 Task: Get the traffic conditions for the O'Hare Airport Access Road.
Action: Mouse moved to (177, 67)
Screenshot: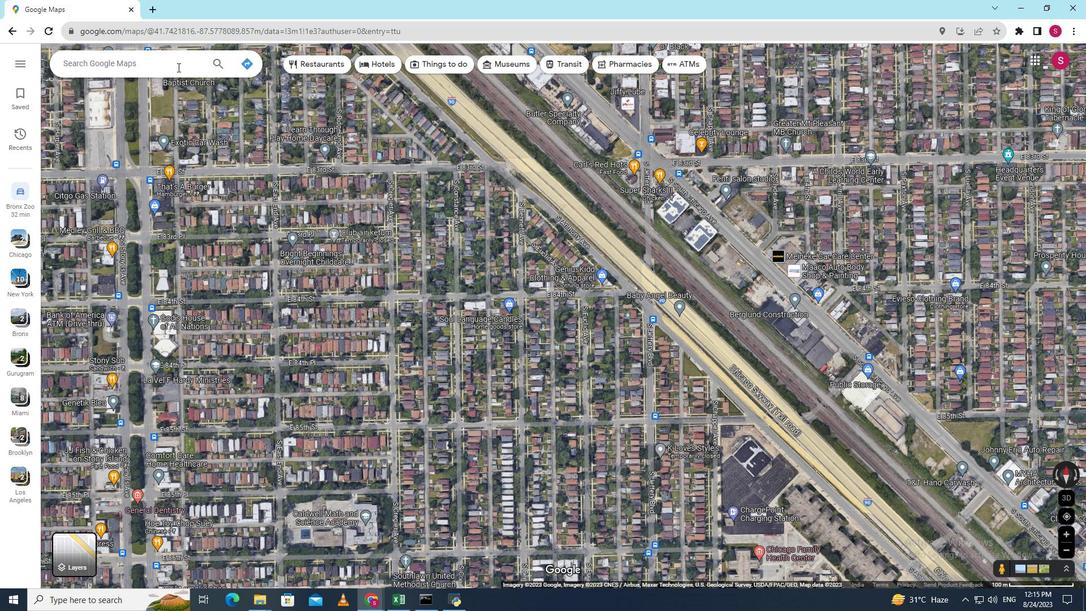 
Action: Mouse pressed left at (177, 67)
Screenshot: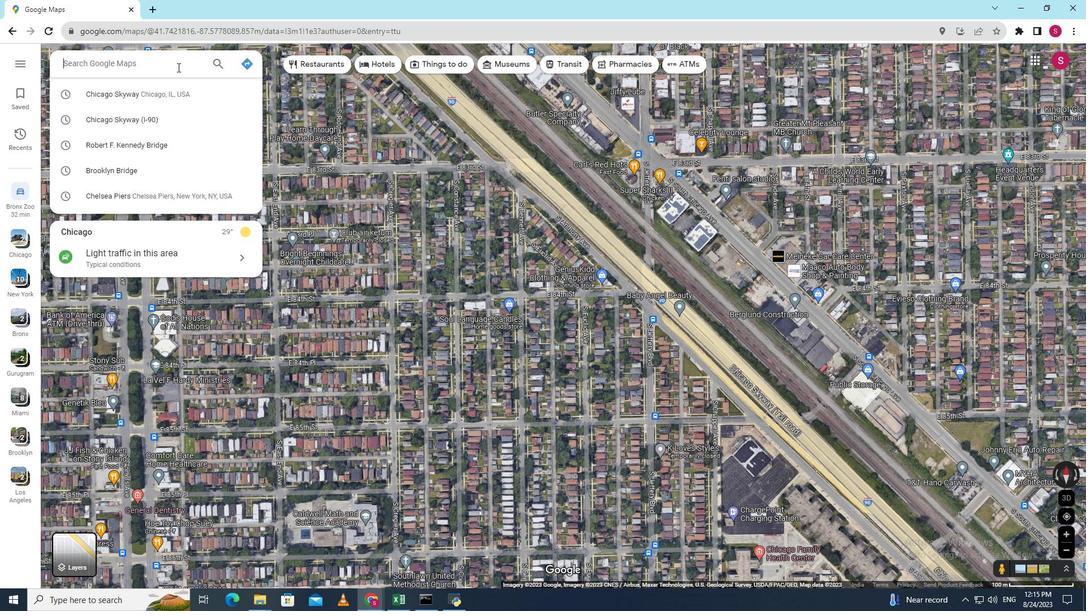 
Action: Key pressed <Key.shift><Key.shift><Key.shift><Key.shift><Key.shift><Key.shift><Key.shift><Key.shift><Key.shift><Key.shift><Key.shift><Key.shift><Key.shift><Key.shift><Key.shift>O'<Key.shift>Hare<Key.space><Key.shift><Key.shift><Key.shift><Key.shift><Key.shift><Key.shift>Airport<Key.space><Key.shift>Access<Key.space><Key.shift>Road<Key.enter>
Screenshot: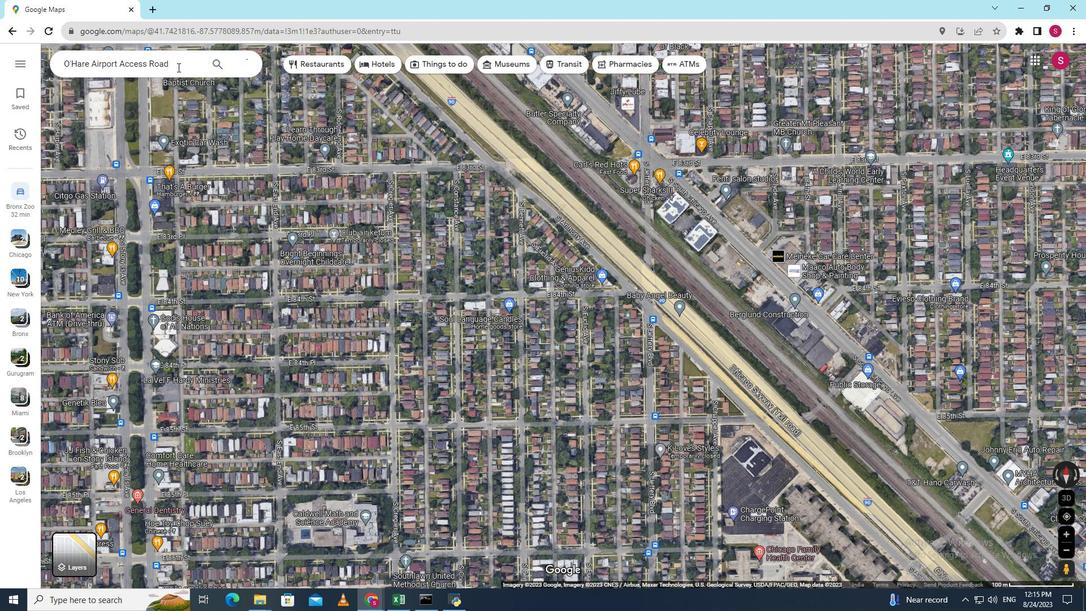 
Action: Mouse moved to (498, 557)
Screenshot: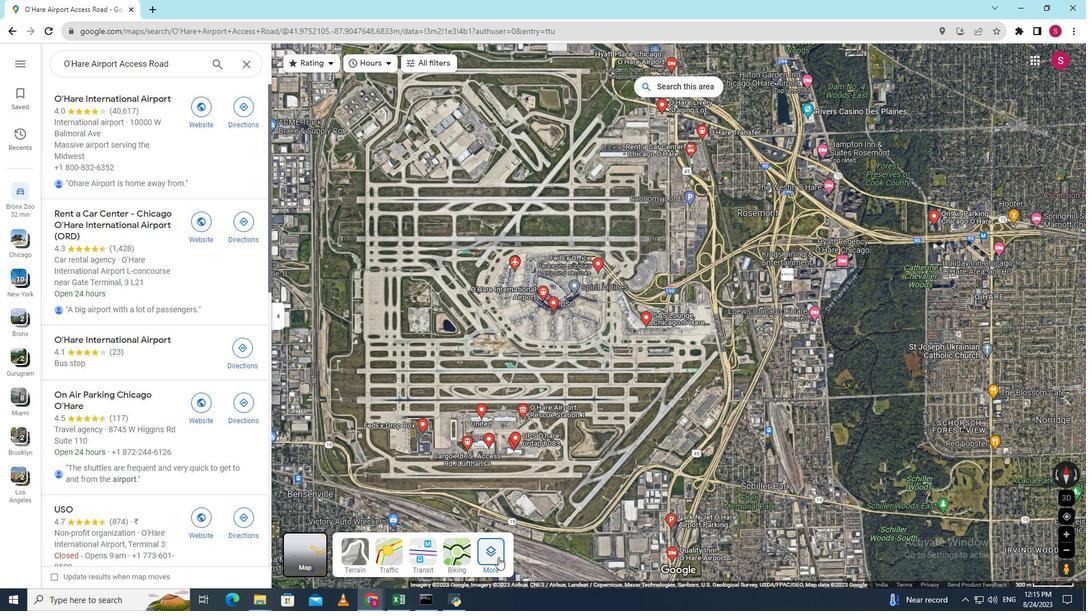 
Action: Mouse pressed left at (498, 557)
Screenshot: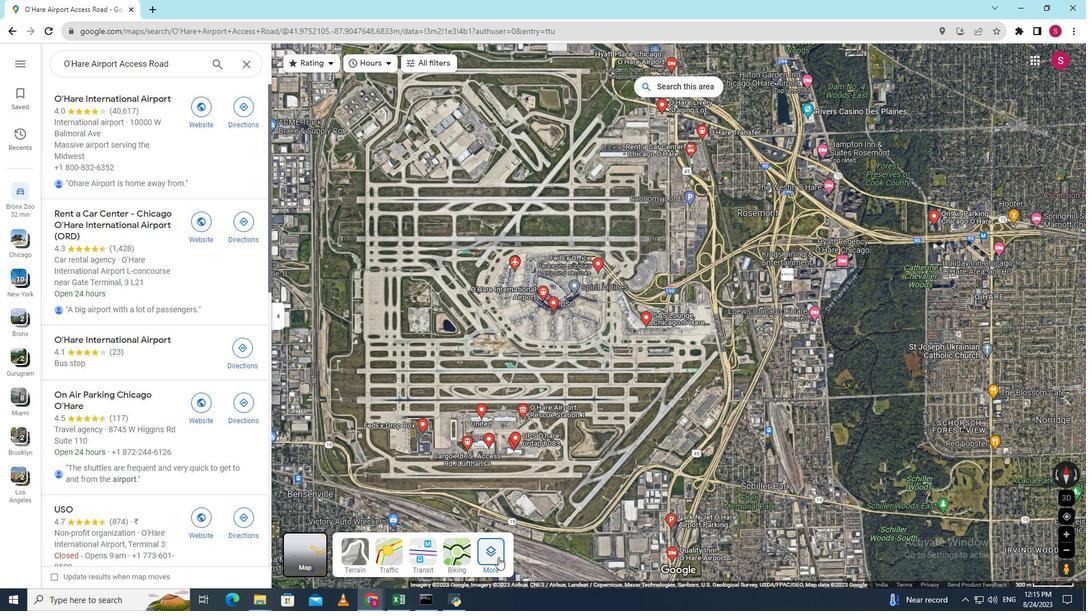 
Action: Mouse moved to (357, 272)
Screenshot: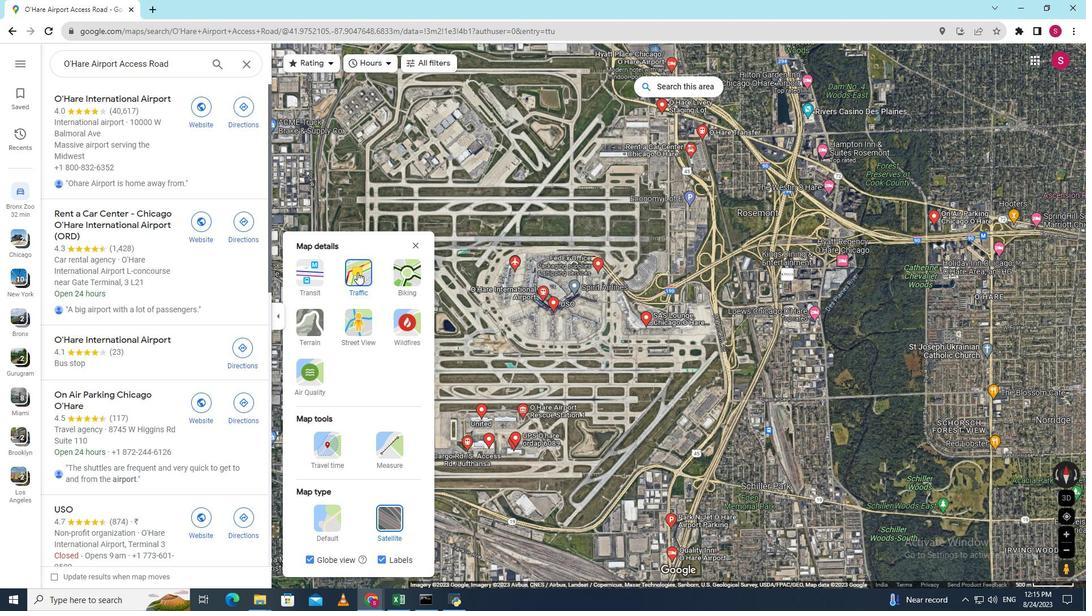 
Action: Mouse pressed left at (357, 272)
Screenshot: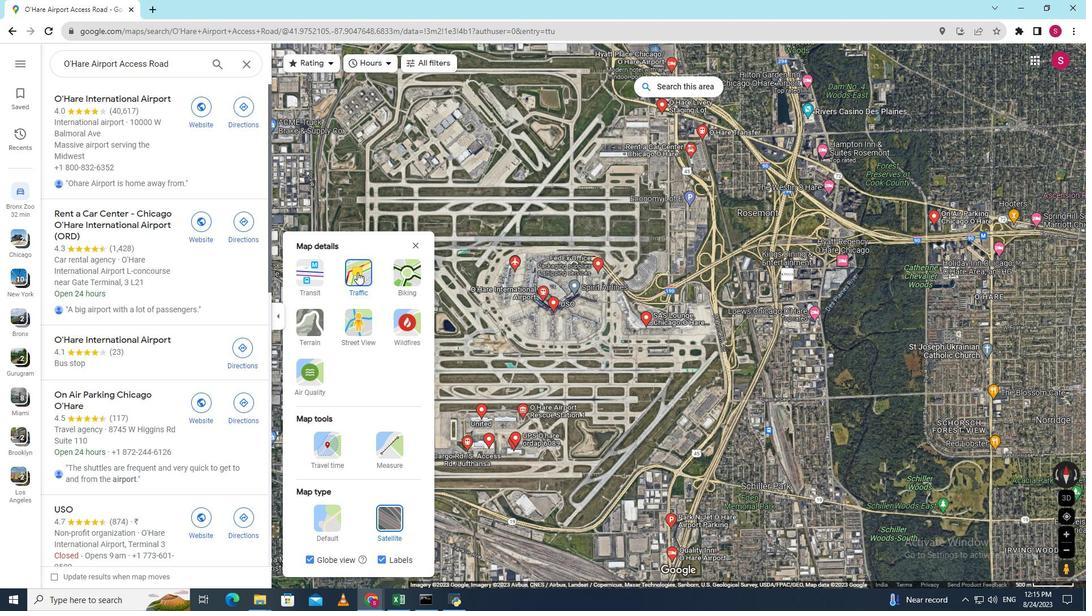 
Action: Mouse moved to (414, 245)
Screenshot: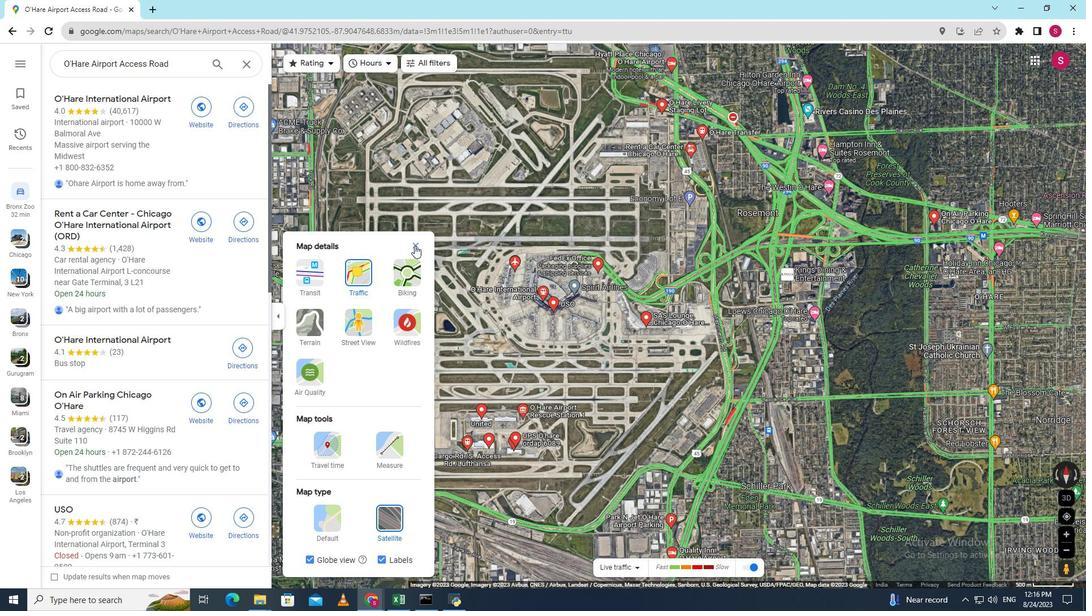 
Action: Mouse pressed left at (414, 245)
Screenshot: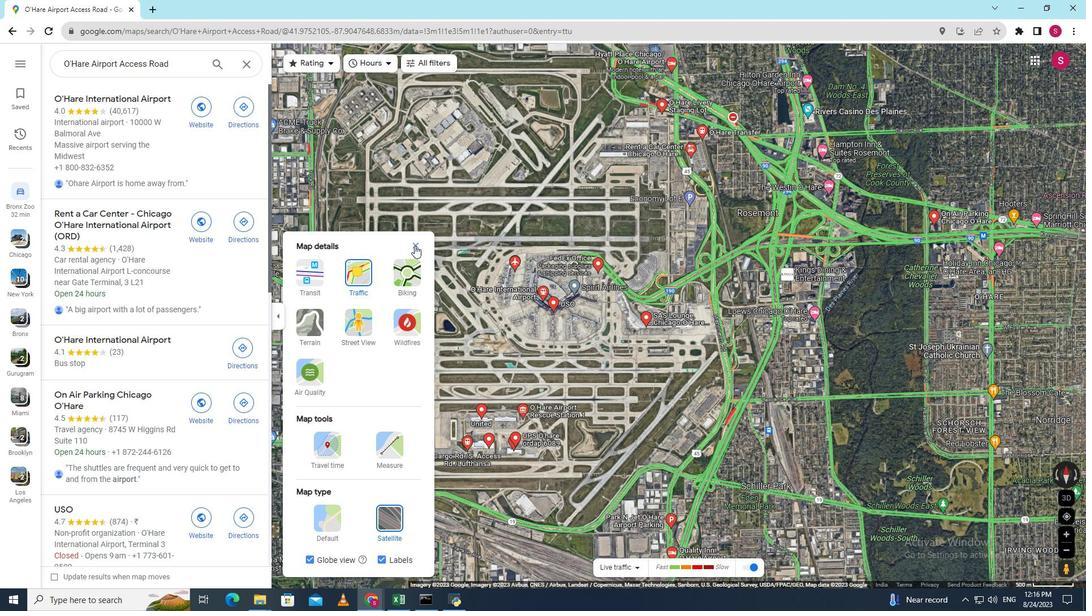 
Action: Mouse moved to (516, 323)
Screenshot: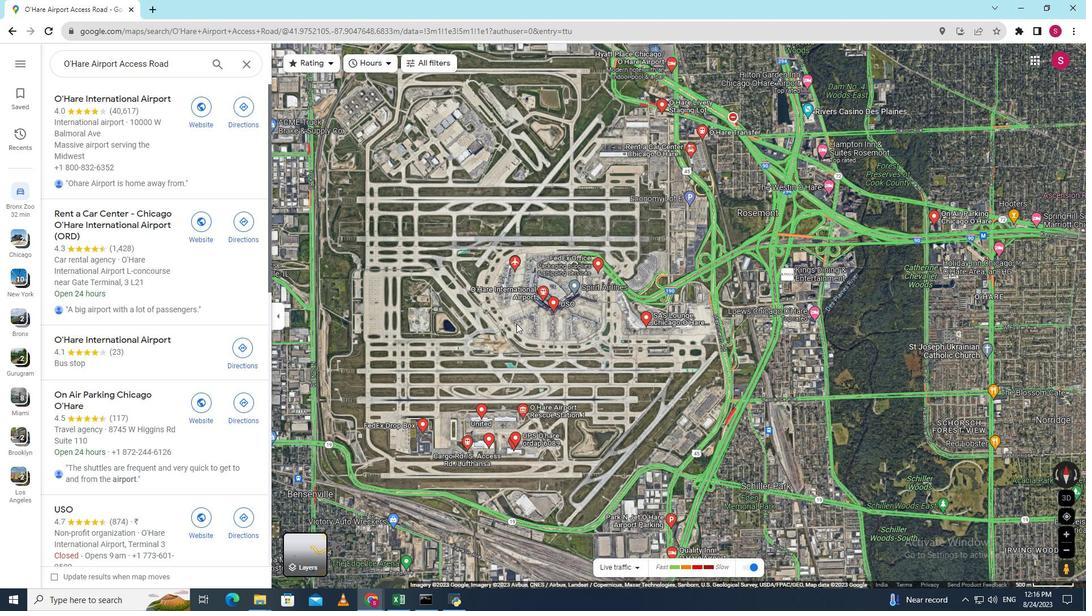 
Action: Mouse scrolled (516, 324) with delta (0, 0)
Screenshot: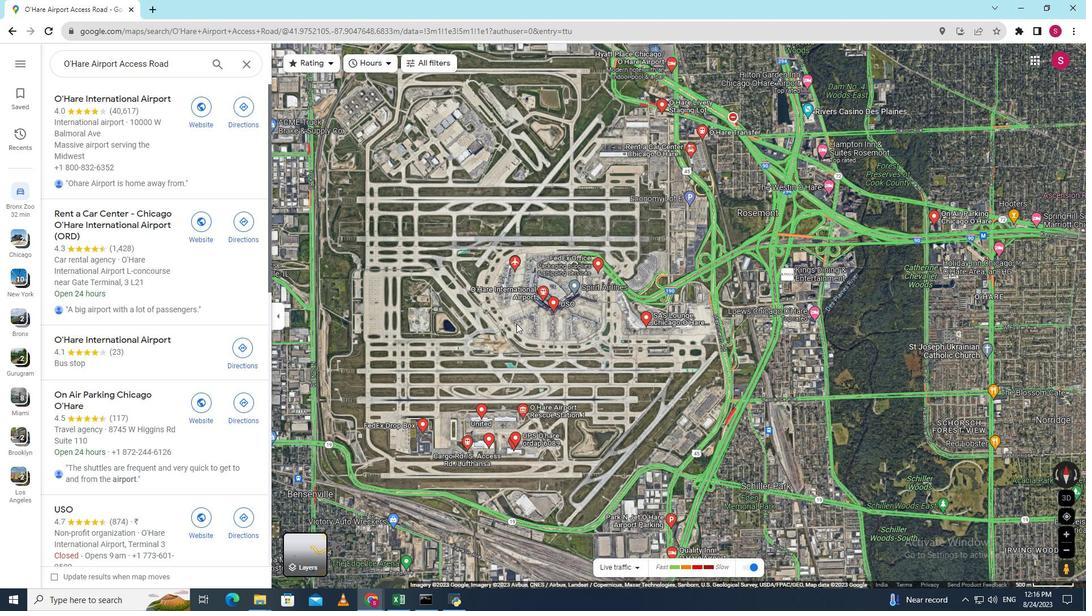 
Action: Mouse moved to (627, 319)
Screenshot: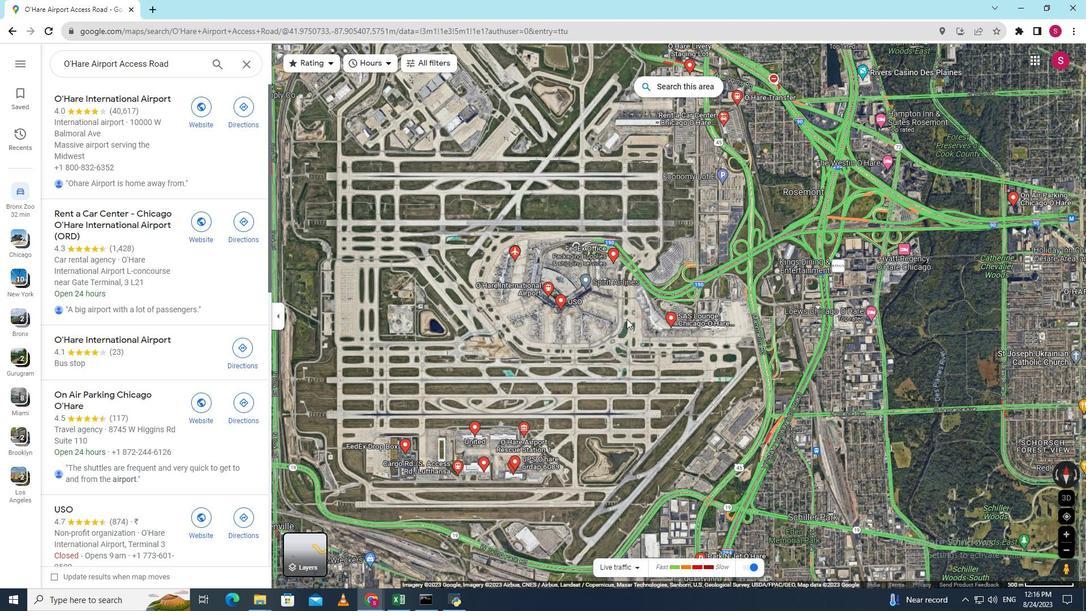 
Action: Mouse scrolled (627, 319) with delta (0, 0)
Screenshot: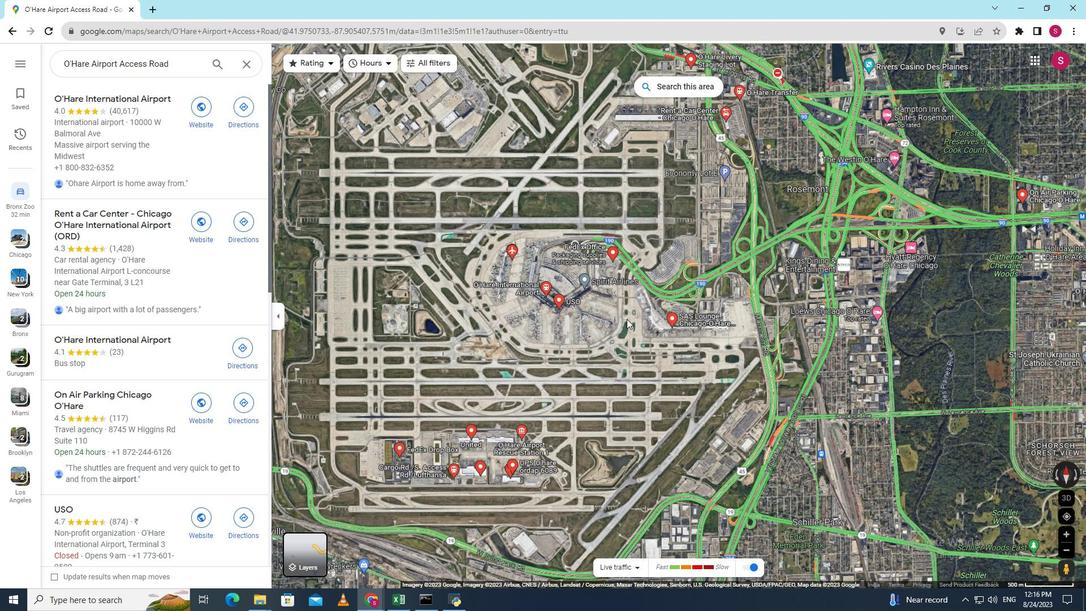 
Action: Mouse scrolled (627, 319) with delta (0, 0)
Screenshot: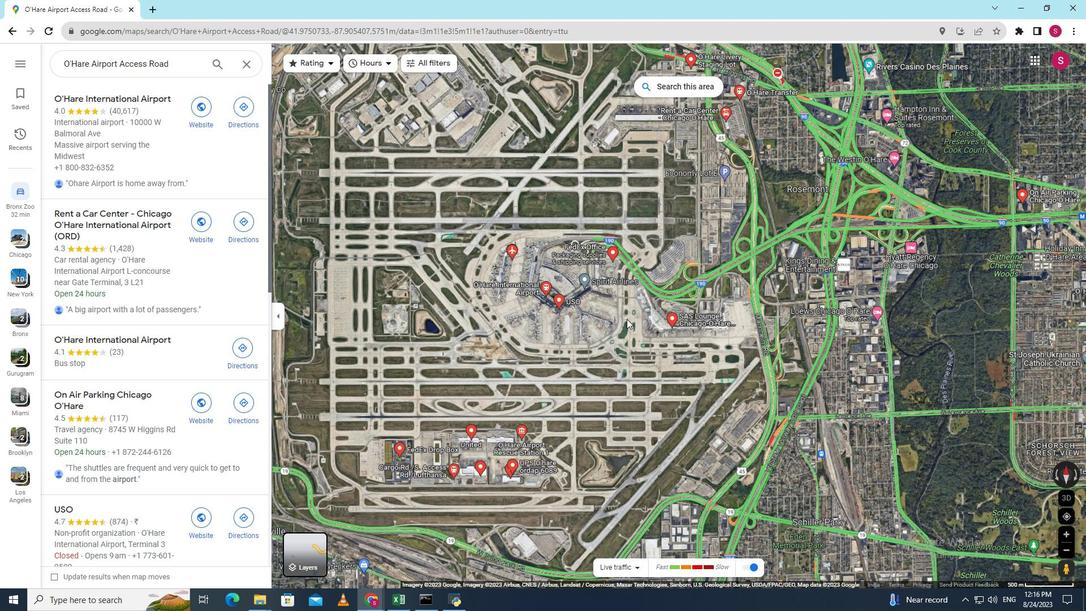 
Action: Mouse scrolled (627, 319) with delta (0, 0)
Screenshot: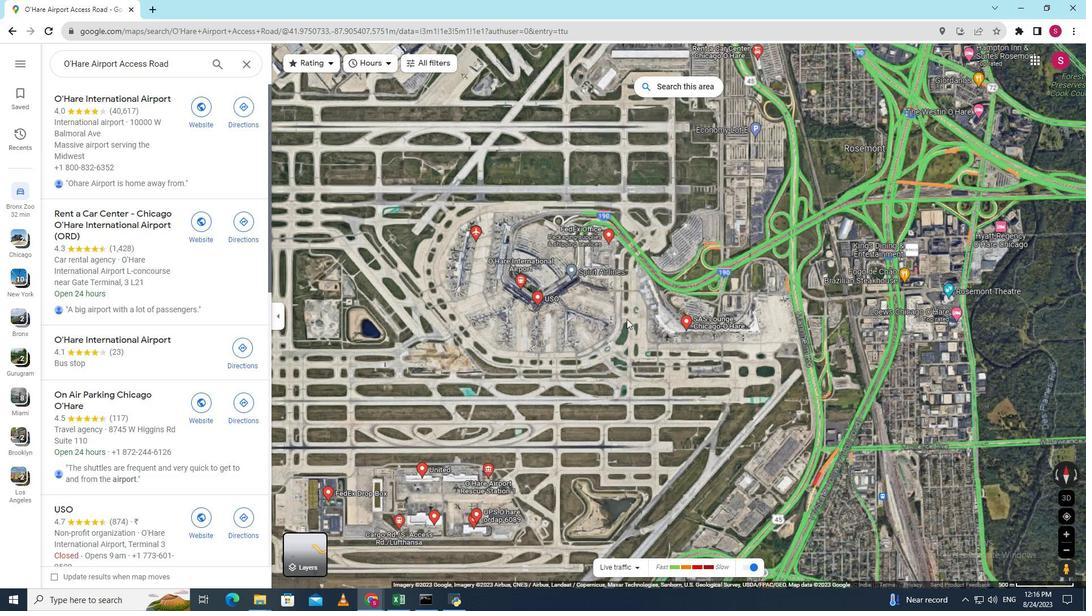 
Action: Mouse moved to (592, 320)
Screenshot: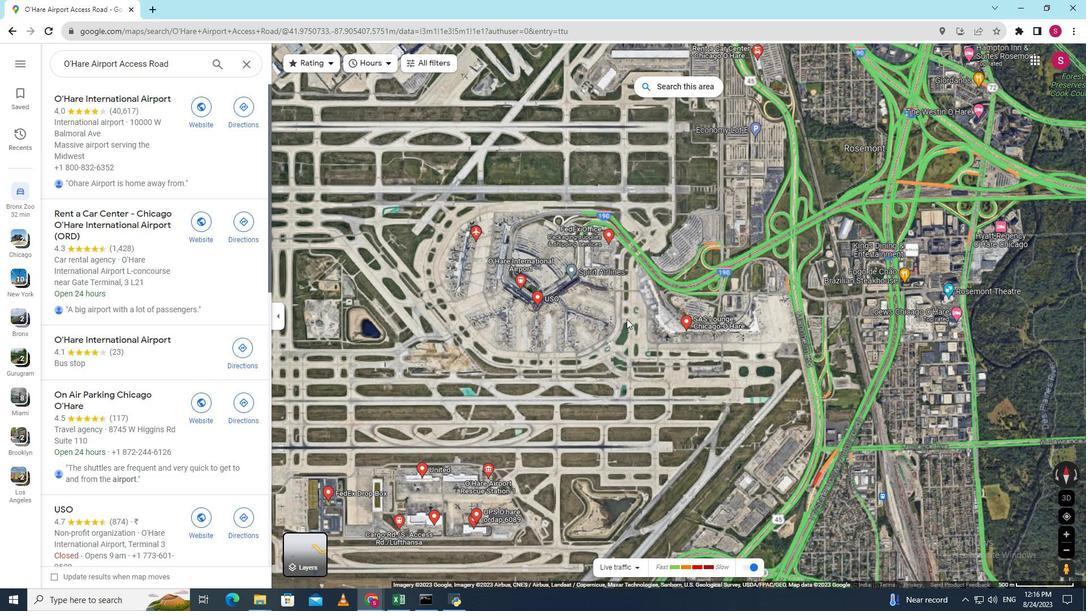 
Action: Mouse scrolled (627, 320) with delta (0, 0)
Screenshot: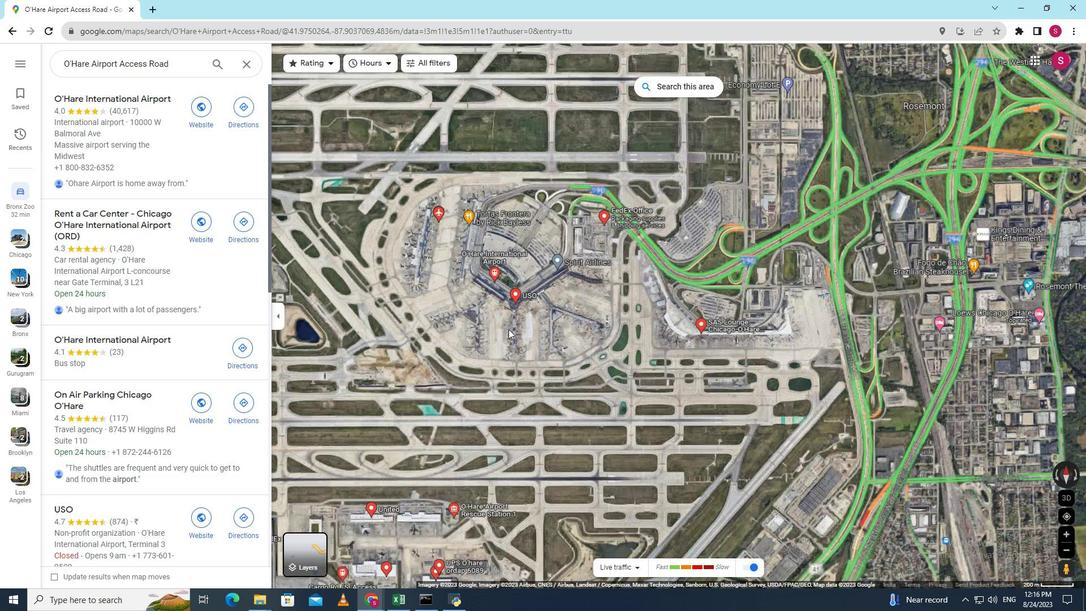 
Action: Mouse moved to (492, 327)
Screenshot: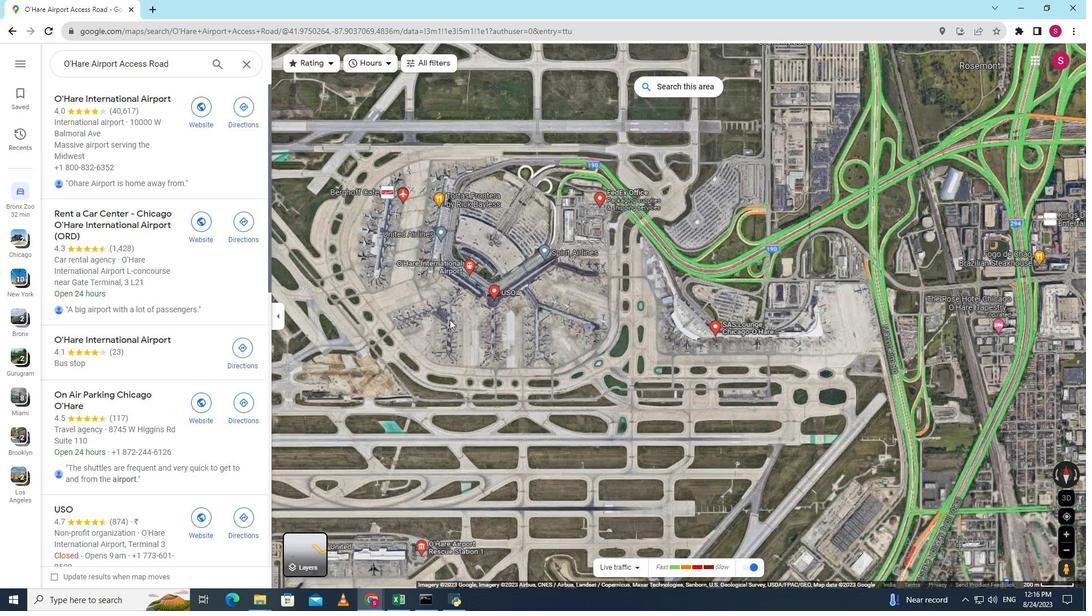 
Action: Mouse scrolled (492, 327) with delta (0, 0)
Screenshot: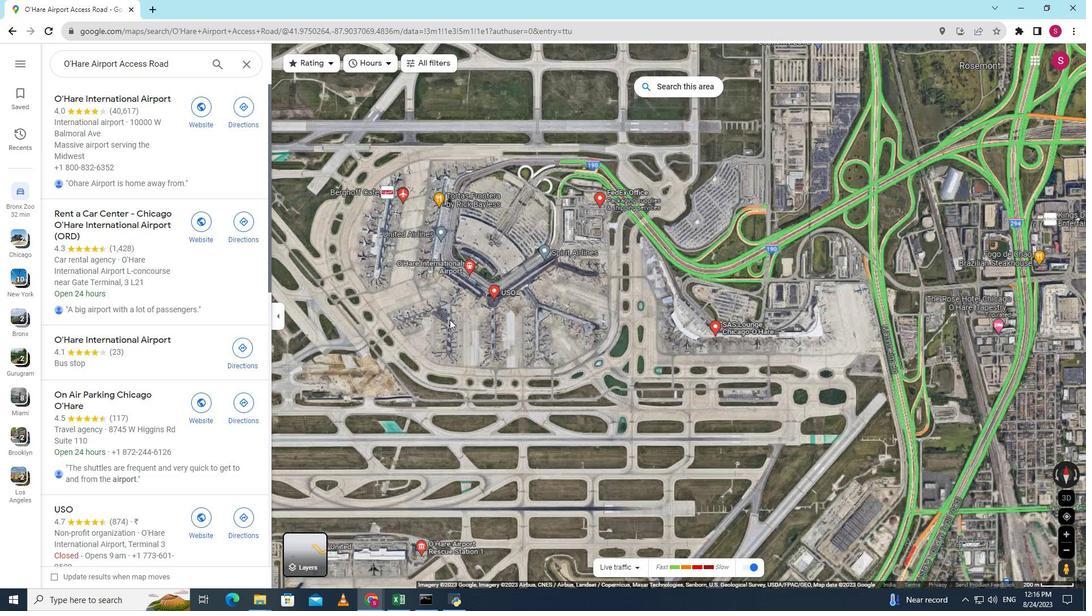 
Action: Mouse moved to (473, 323)
Screenshot: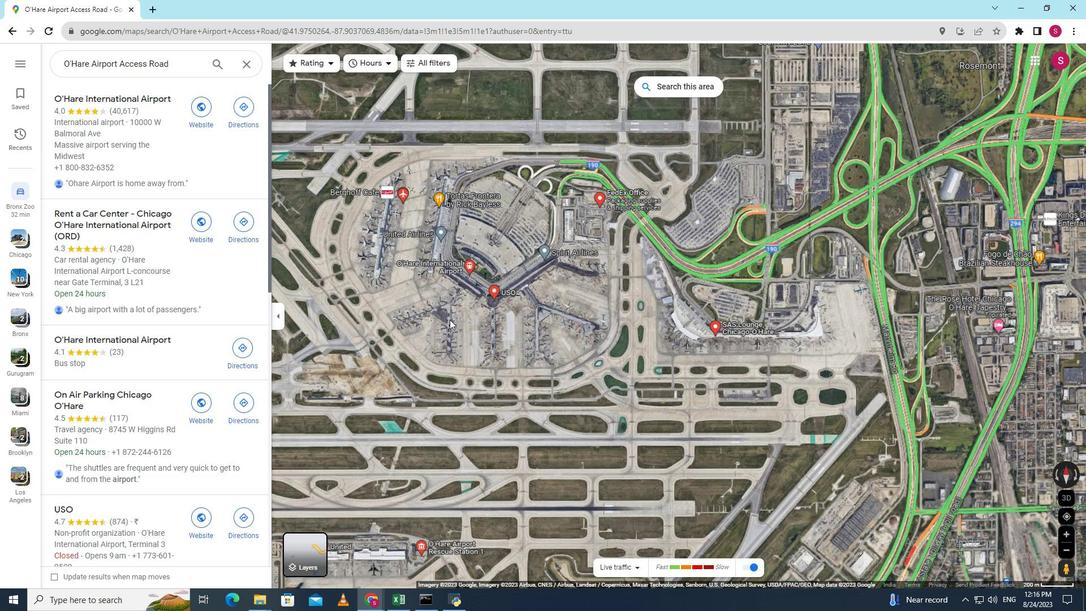
Action: Mouse scrolled (482, 326) with delta (0, 0)
Screenshot: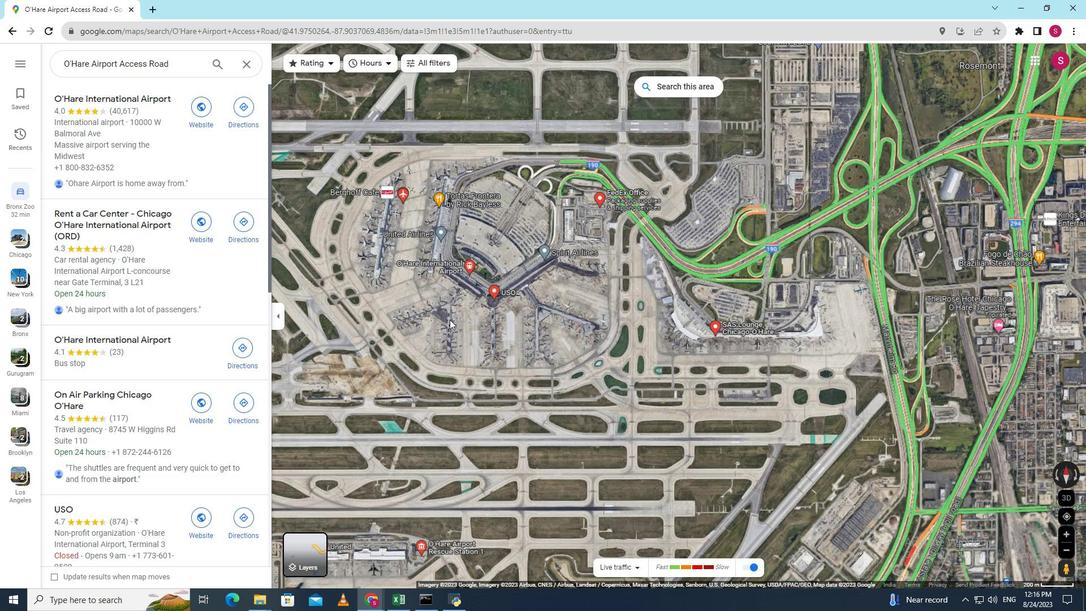 
Action: Mouse moved to (432, 318)
Screenshot: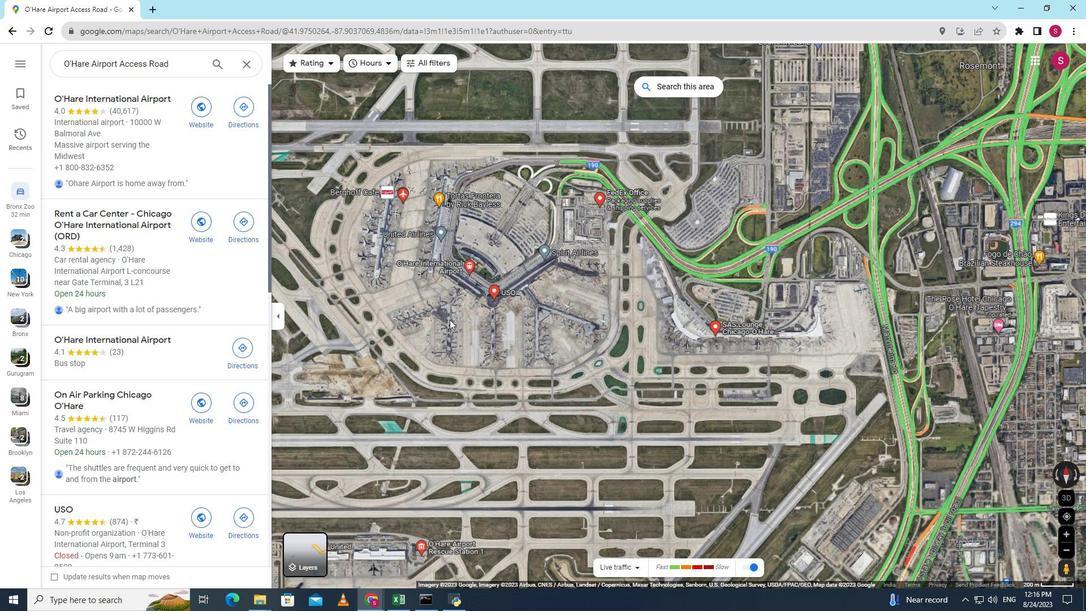 
Action: Mouse scrolled (432, 319) with delta (0, 0)
Screenshot: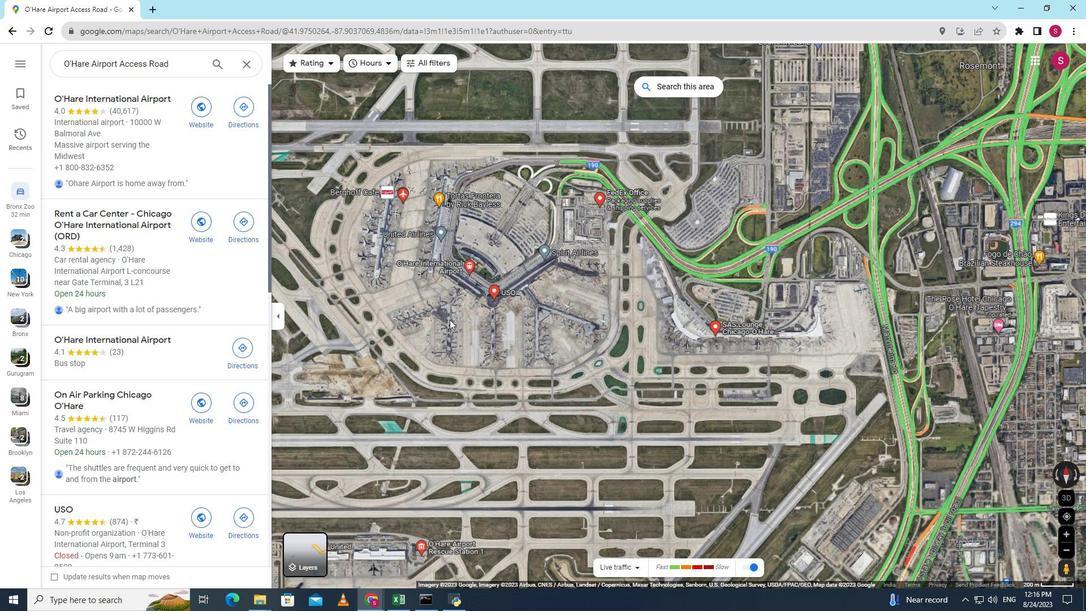 
Action: Mouse moved to (426, 316)
Screenshot: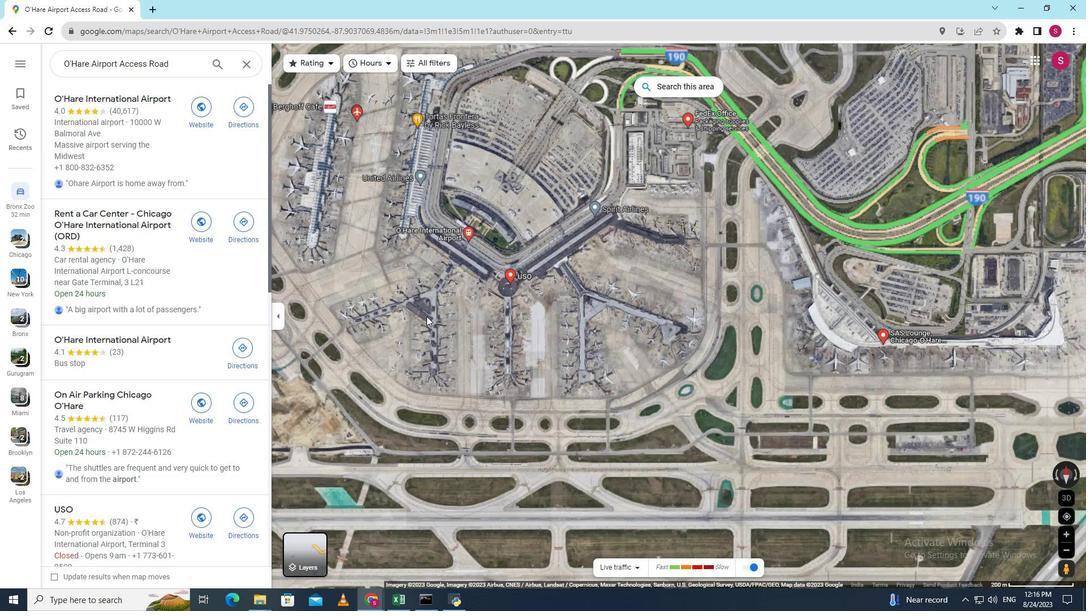 
Action: Mouse pressed left at (426, 316)
Screenshot: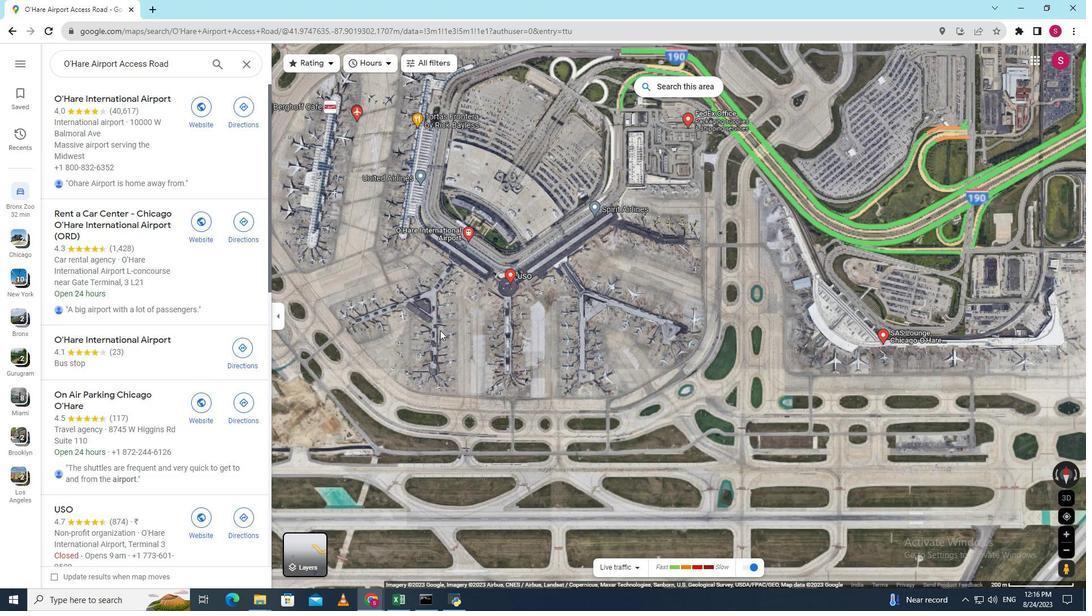 
Action: Mouse moved to (642, 377)
Screenshot: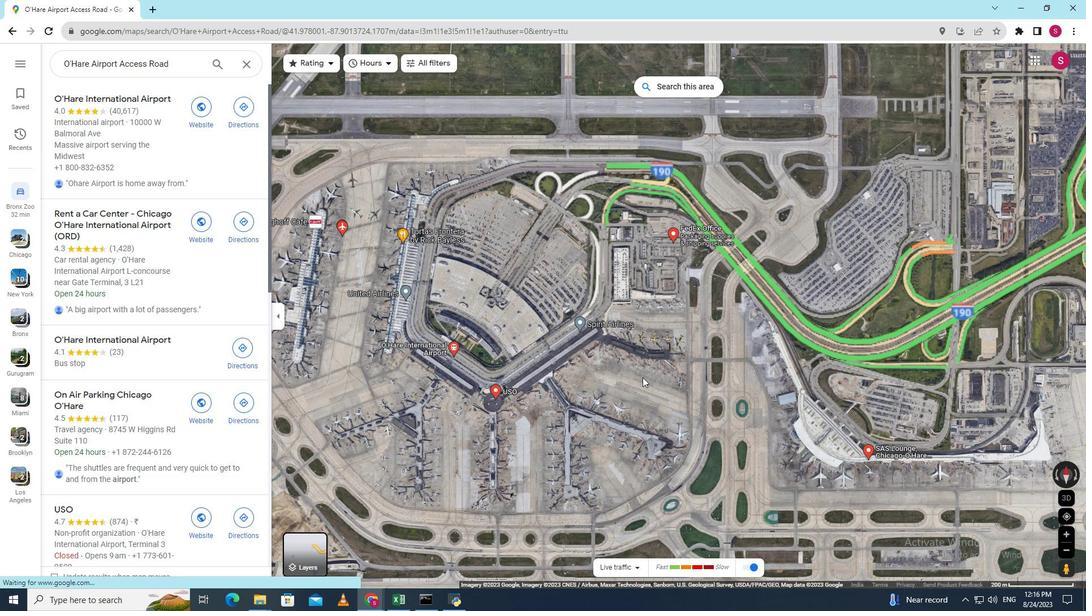 
Action: Mouse pressed left at (642, 377)
Screenshot: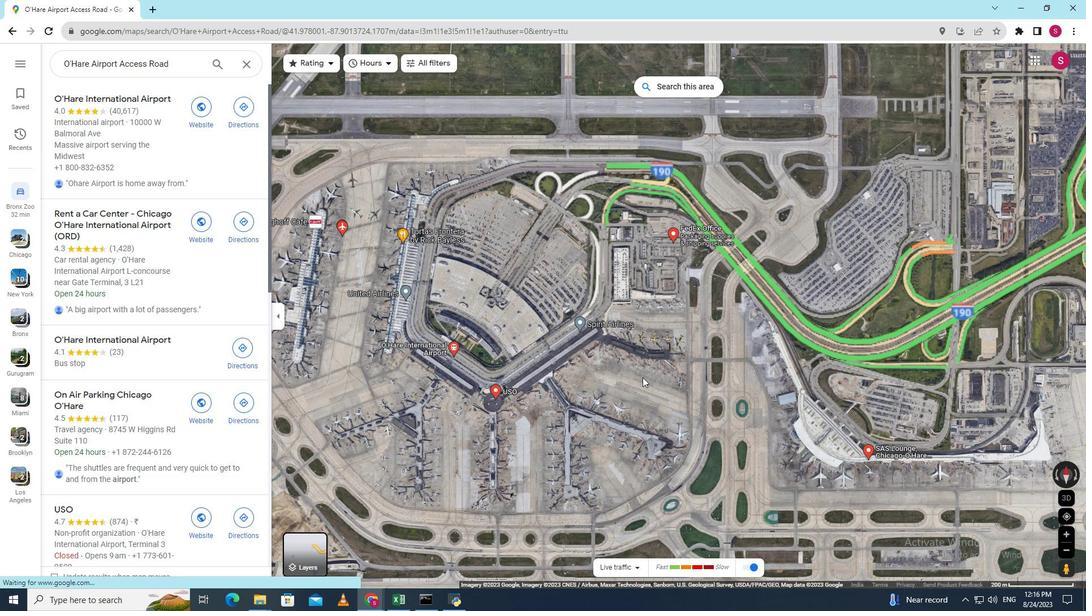 
Action: Mouse moved to (503, 376)
Screenshot: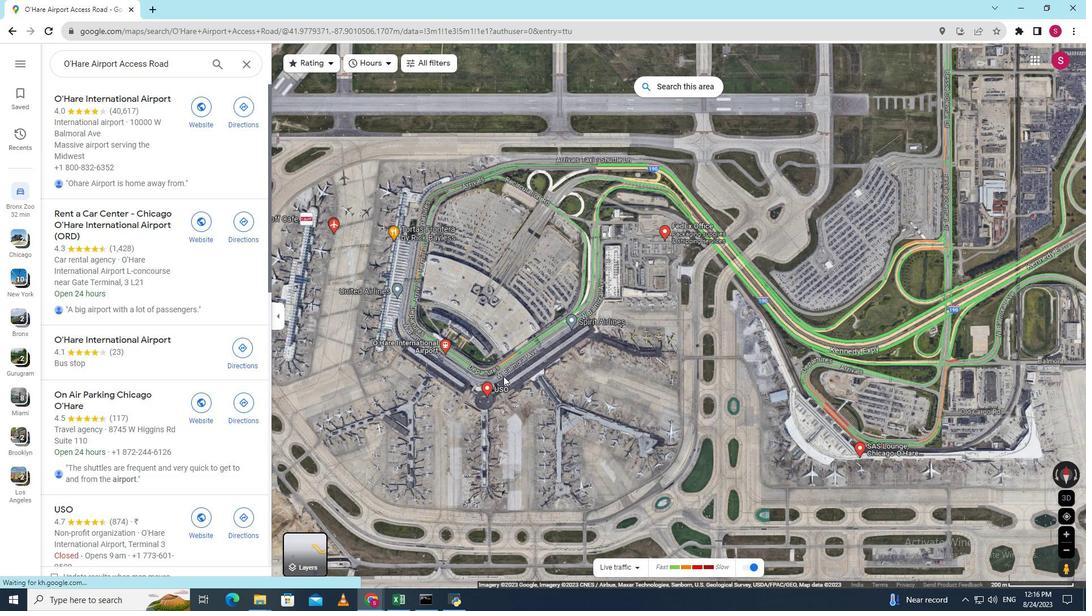 
Action: Mouse scrolled (503, 375) with delta (0, 0)
Screenshot: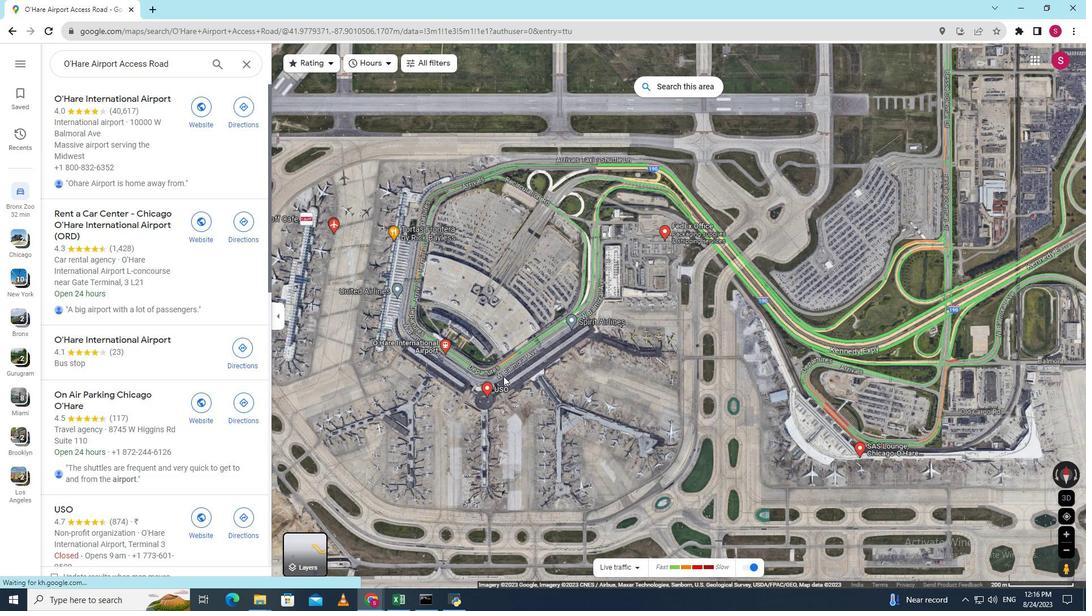 
Action: Mouse scrolled (503, 375) with delta (0, 0)
Screenshot: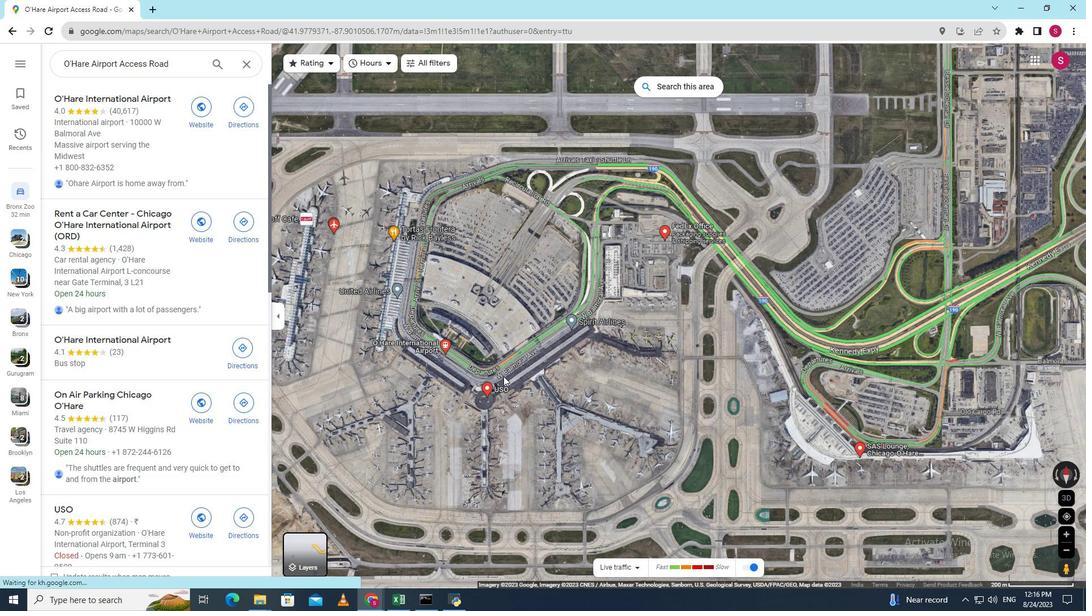 
Action: Mouse scrolled (503, 375) with delta (0, 0)
Screenshot: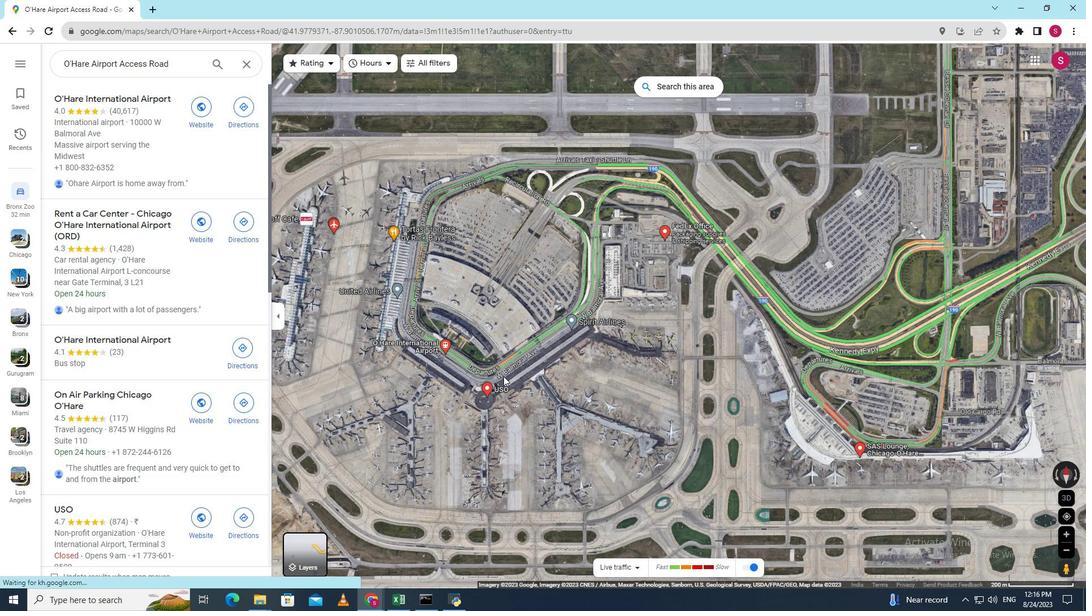 
Action: Mouse scrolled (503, 375) with delta (0, 0)
Screenshot: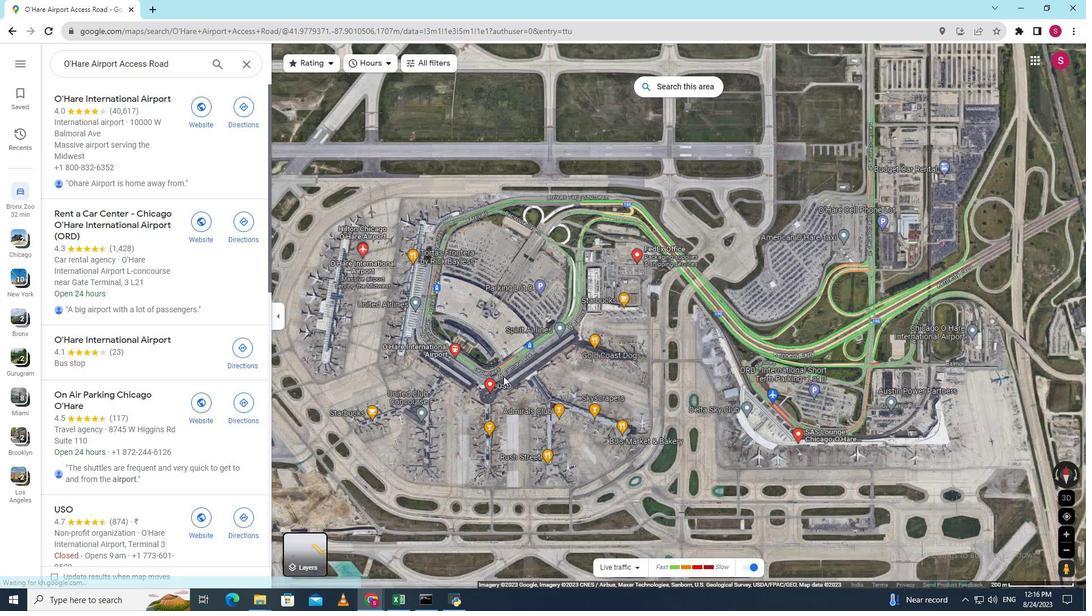 
Action: Mouse scrolled (503, 375) with delta (0, 0)
Screenshot: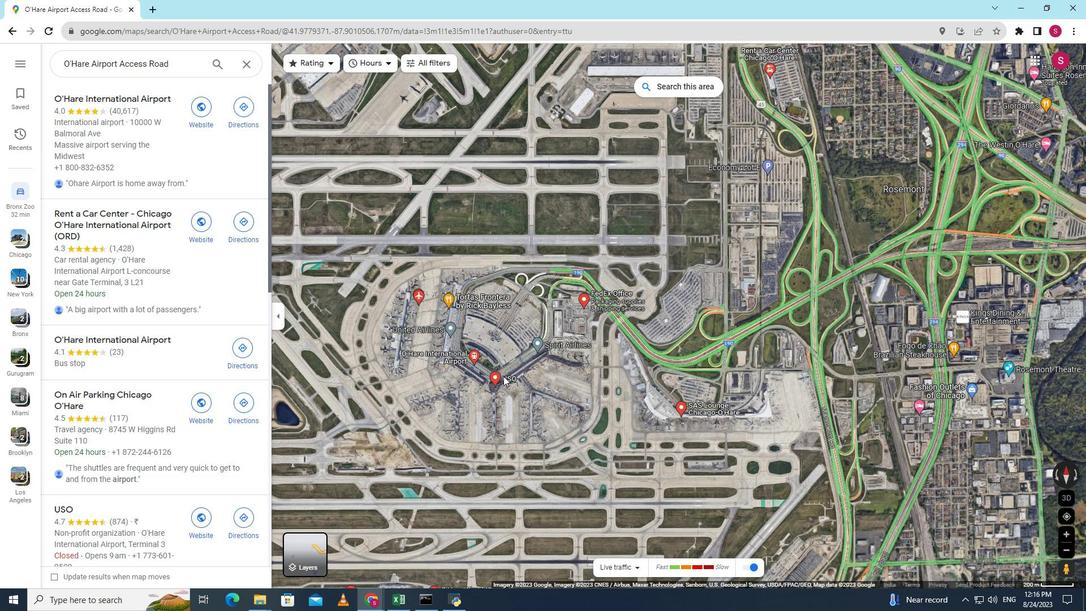 
Action: Mouse scrolled (503, 375) with delta (0, 0)
Screenshot: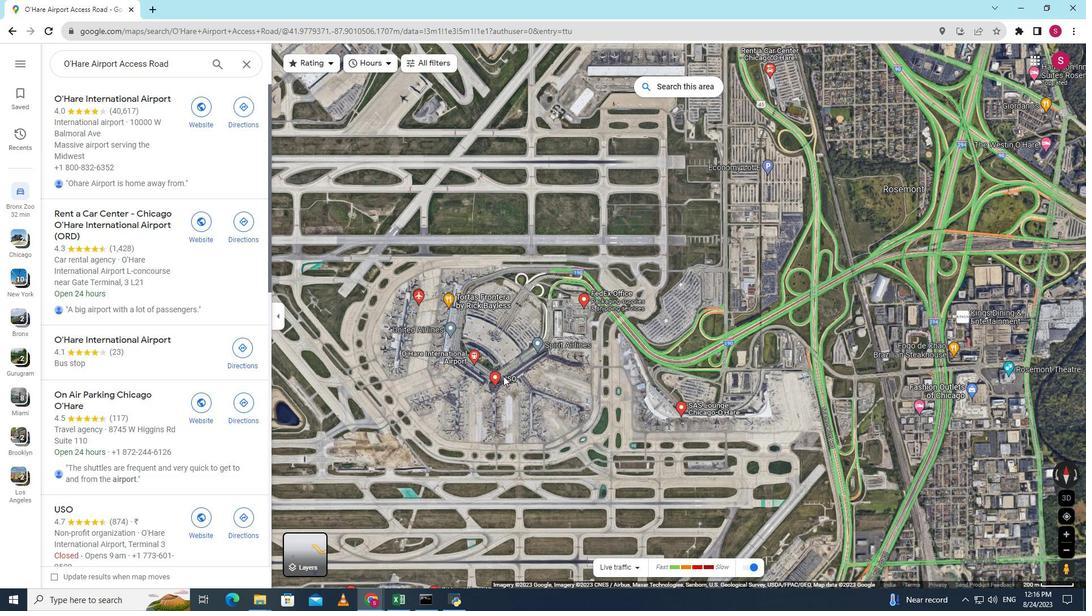 
Action: Mouse moved to (438, 399)
Screenshot: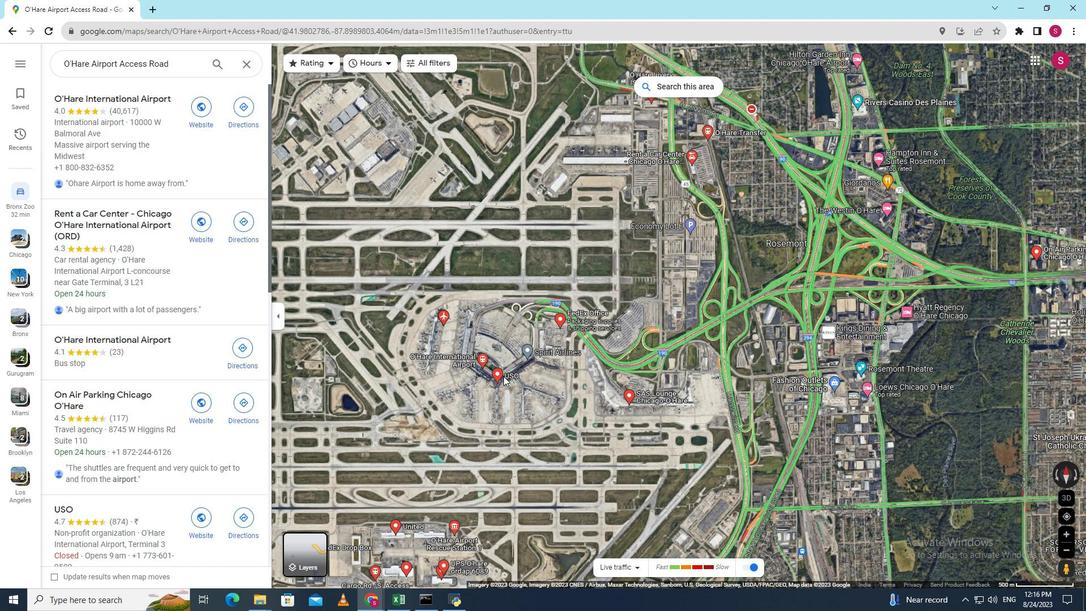 
Action: Mouse pressed left at (438, 399)
Screenshot: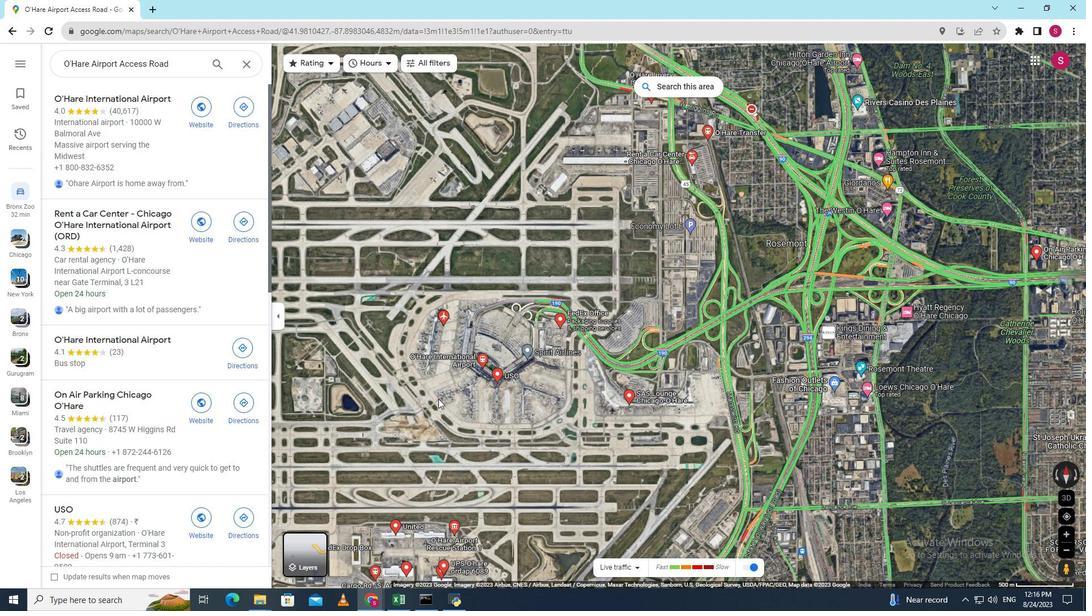 
Action: Mouse moved to (637, 567)
Screenshot: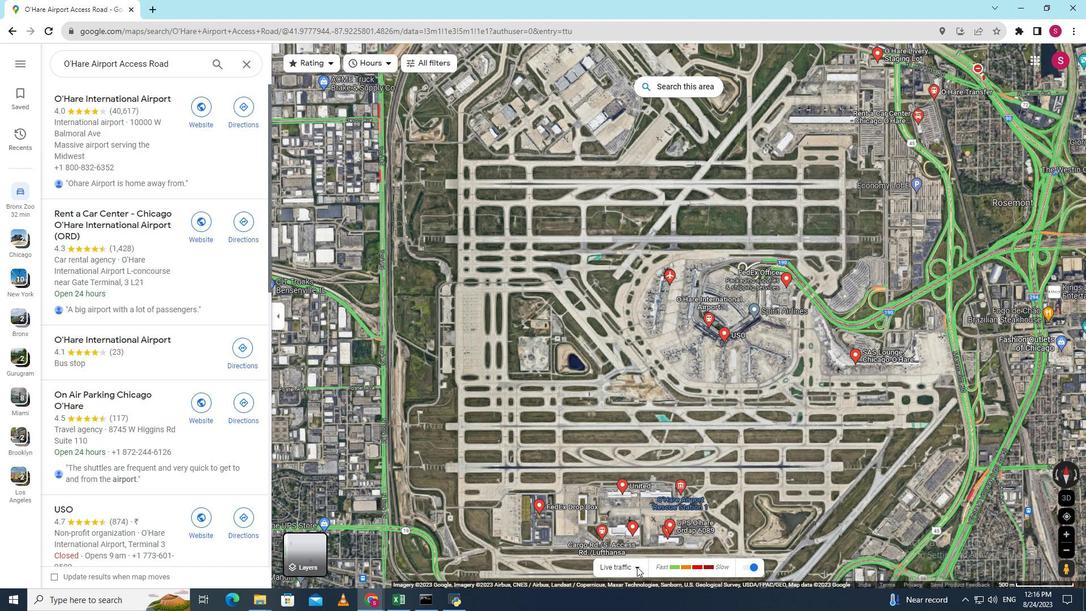 
Action: Mouse pressed left at (637, 567)
Screenshot: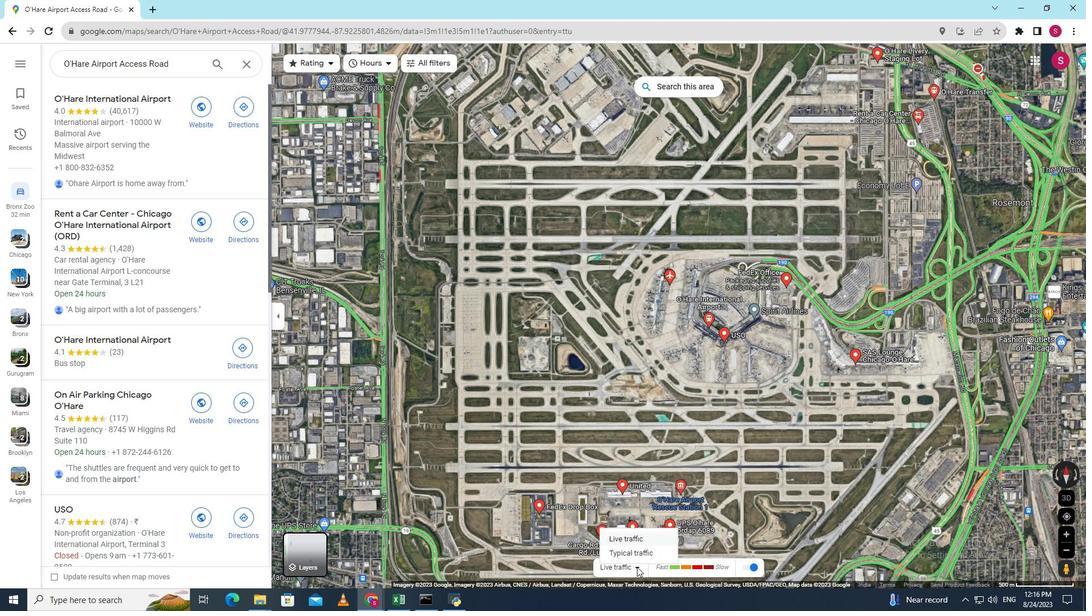 
Action: Mouse moved to (639, 550)
Screenshot: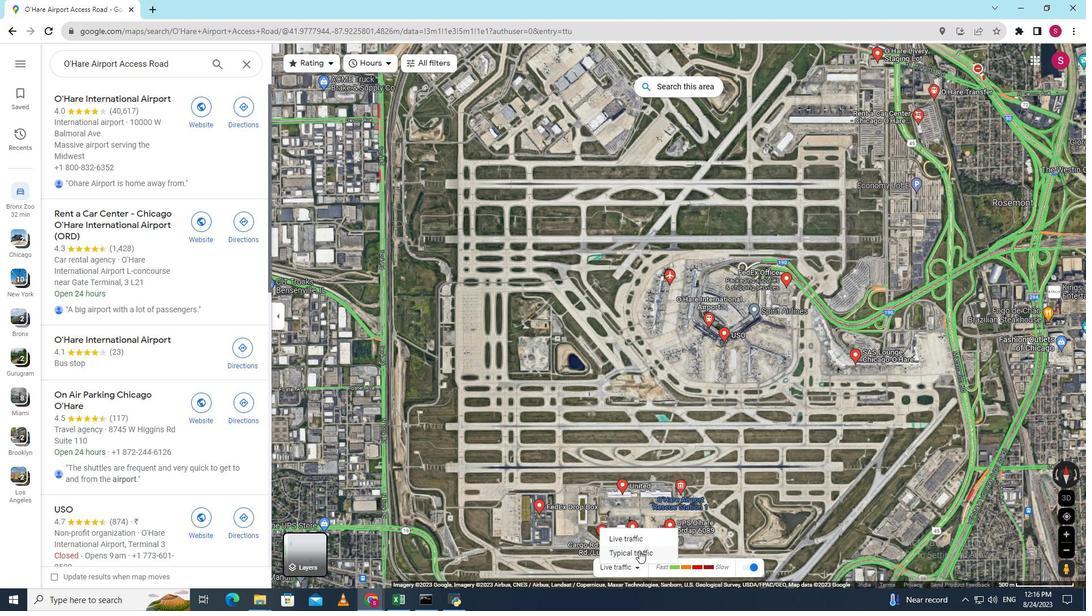 
Action: Mouse pressed left at (639, 550)
Screenshot: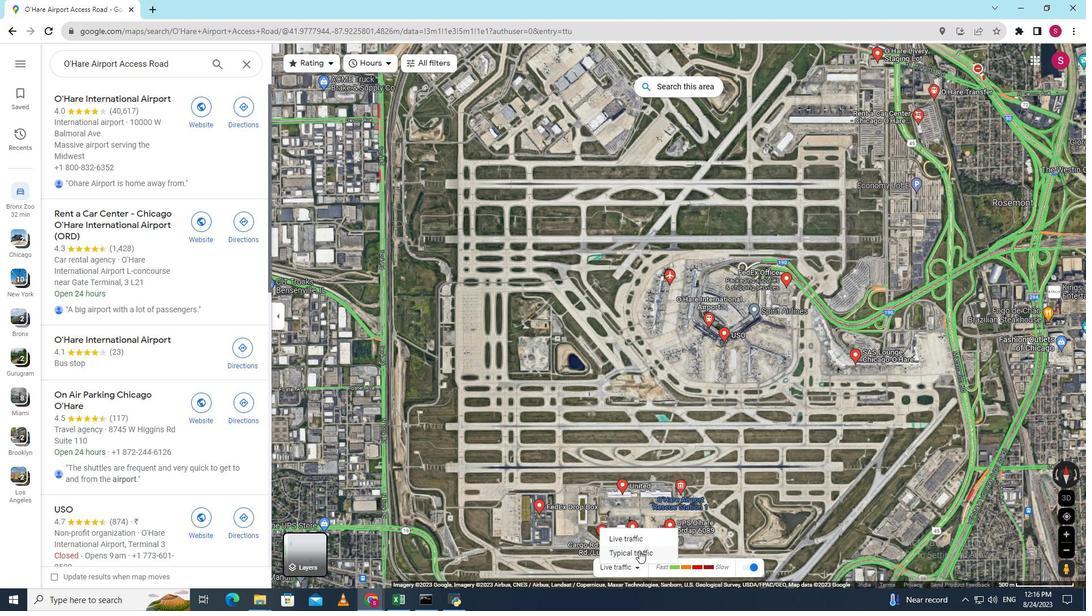 
Action: Mouse moved to (661, 555)
Screenshot: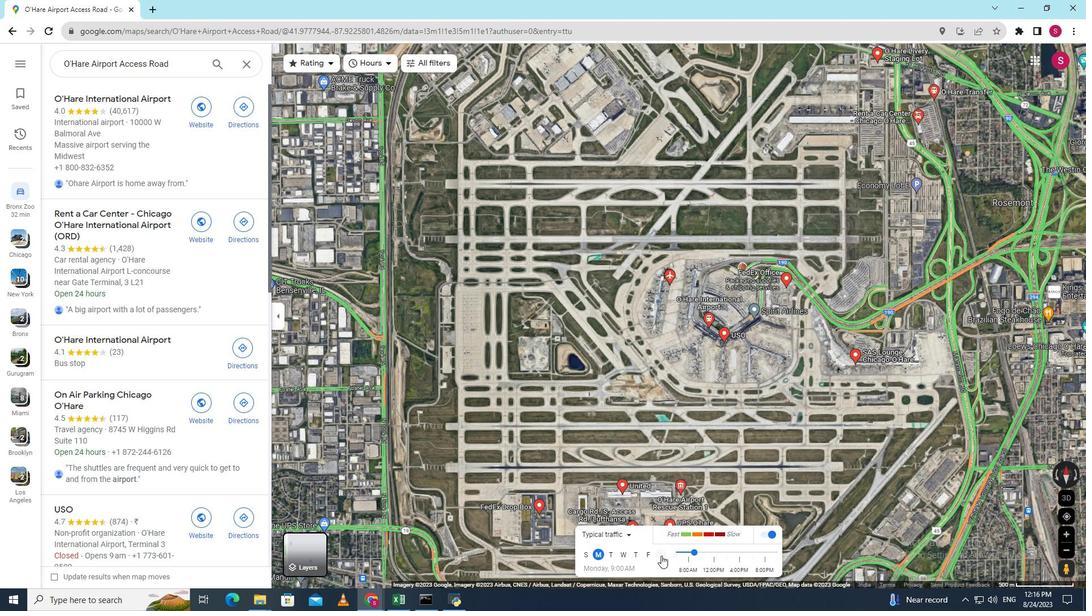 
Action: Mouse pressed left at (661, 555)
Screenshot: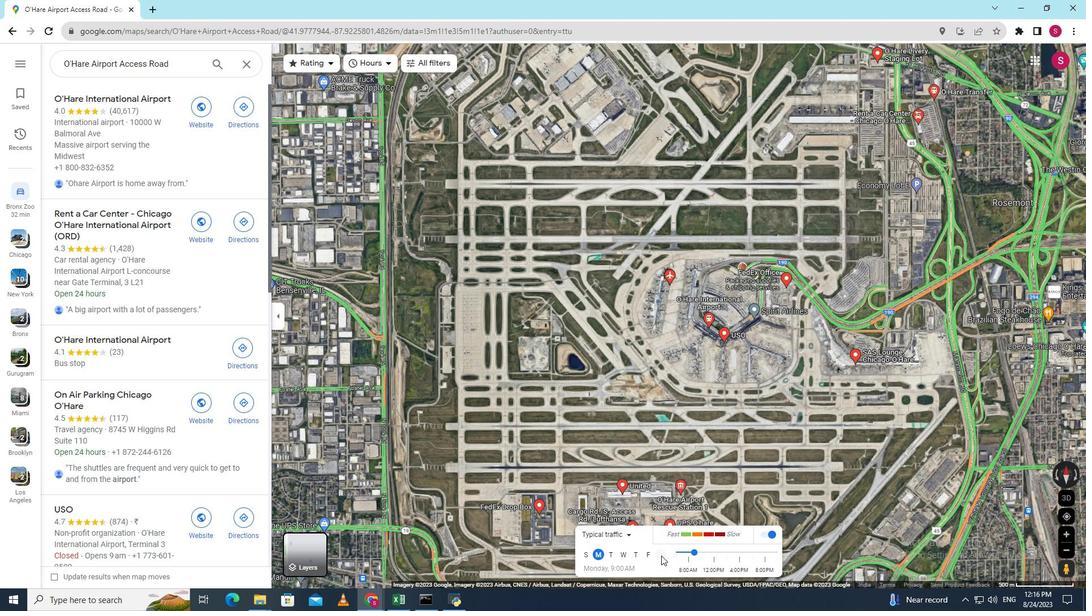 
Action: Mouse moved to (714, 555)
Screenshot: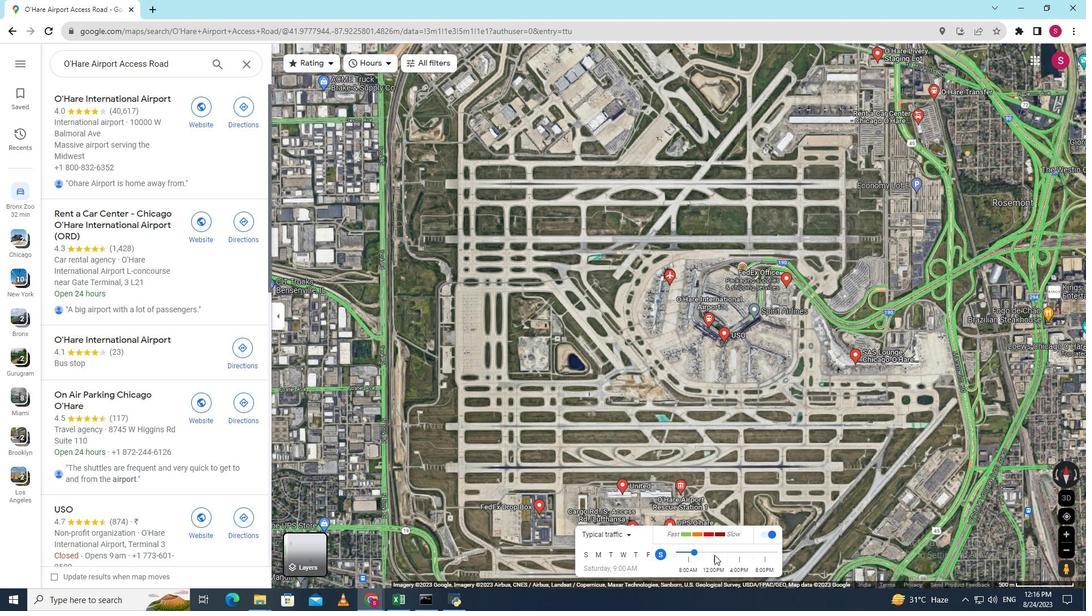 
Action: Mouse pressed left at (714, 555)
Screenshot: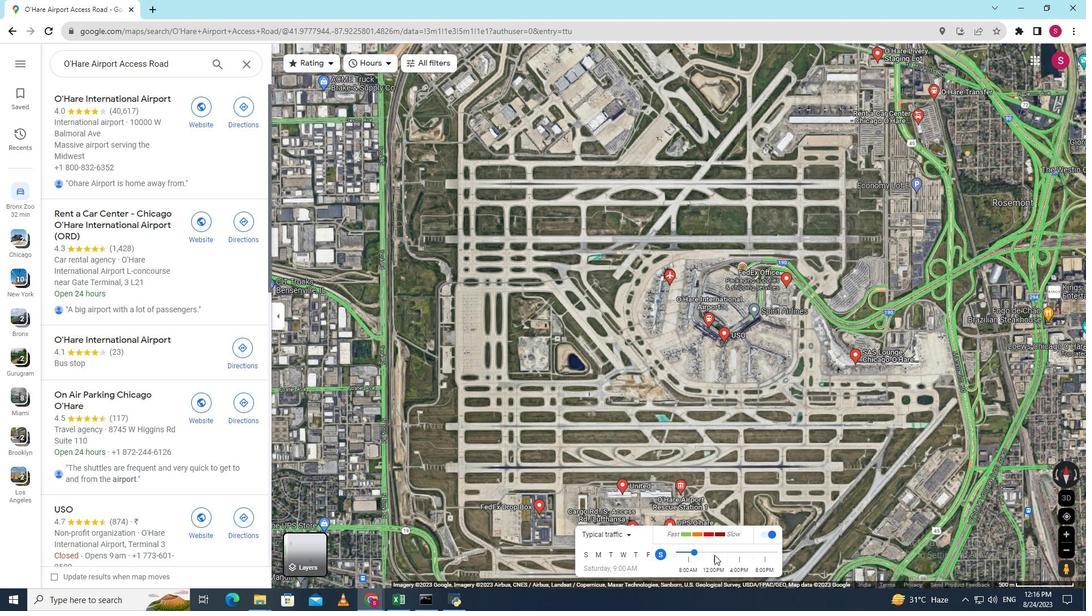 
Action: Mouse moved to (626, 535)
Screenshot: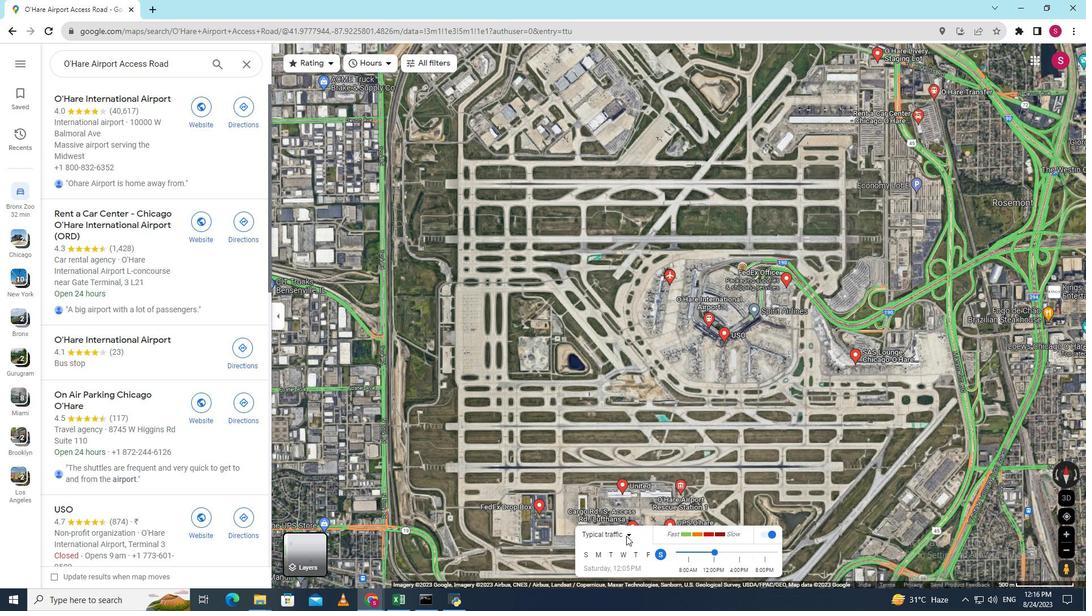 
Action: Mouse pressed left at (626, 535)
Screenshot: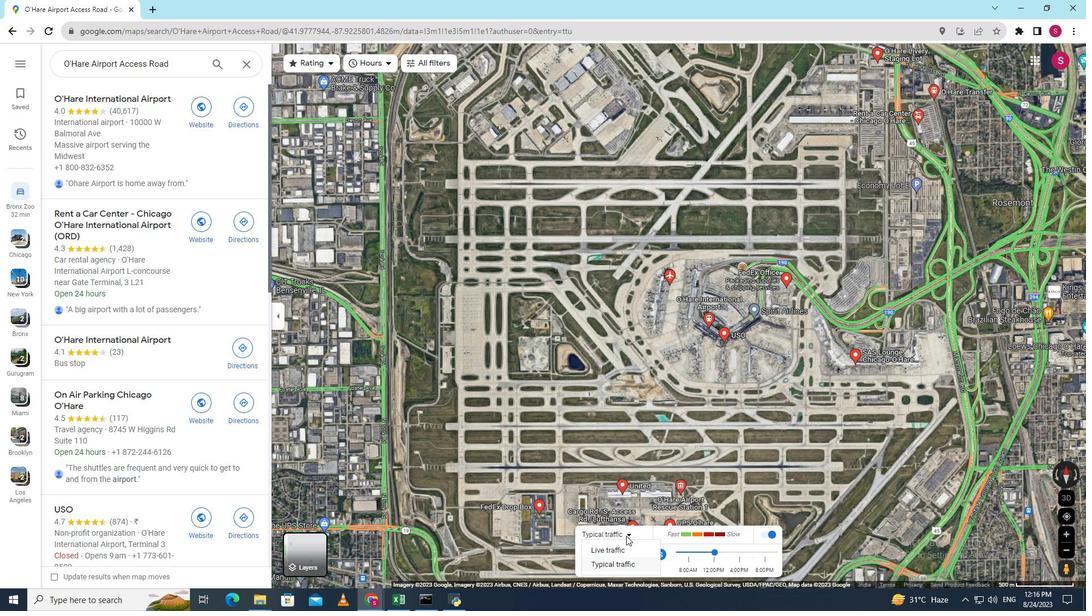 
Action: Mouse moved to (625, 562)
Screenshot: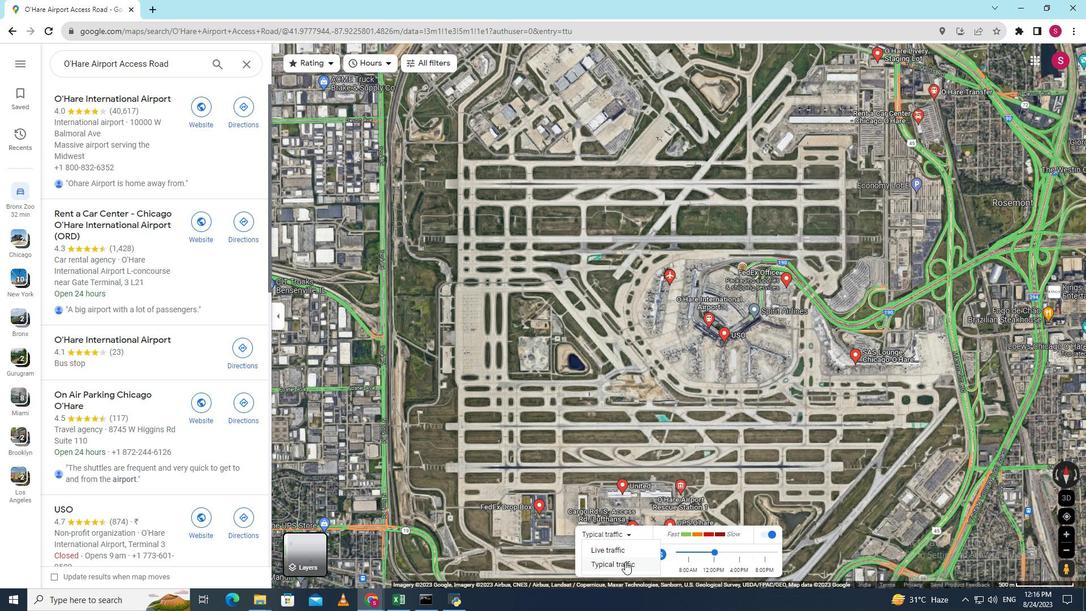 
Action: Mouse pressed left at (625, 562)
Screenshot: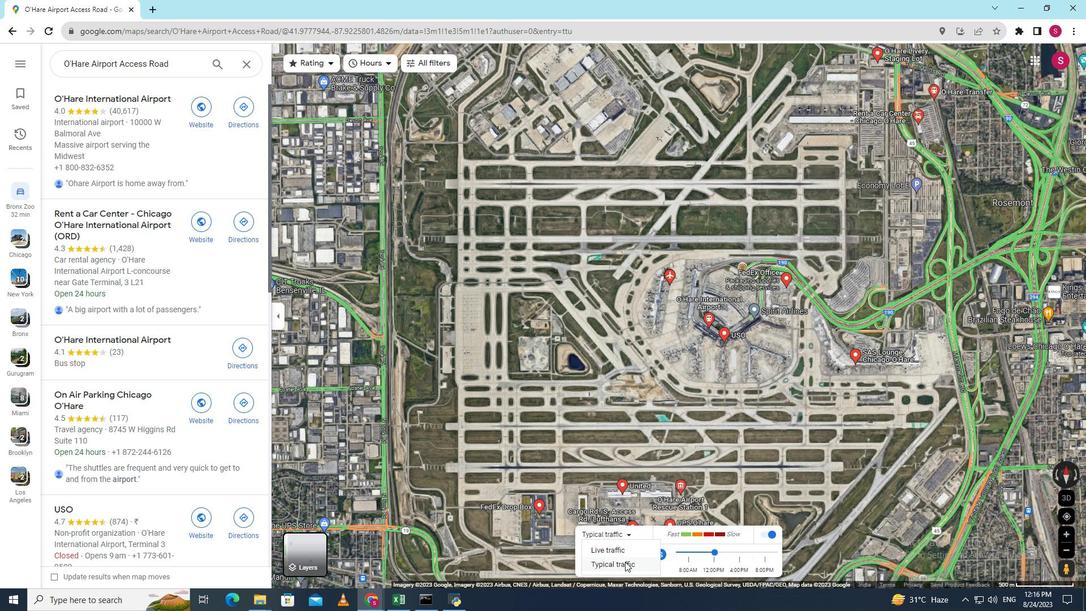 
Action: Mouse moved to (623, 563)
Screenshot: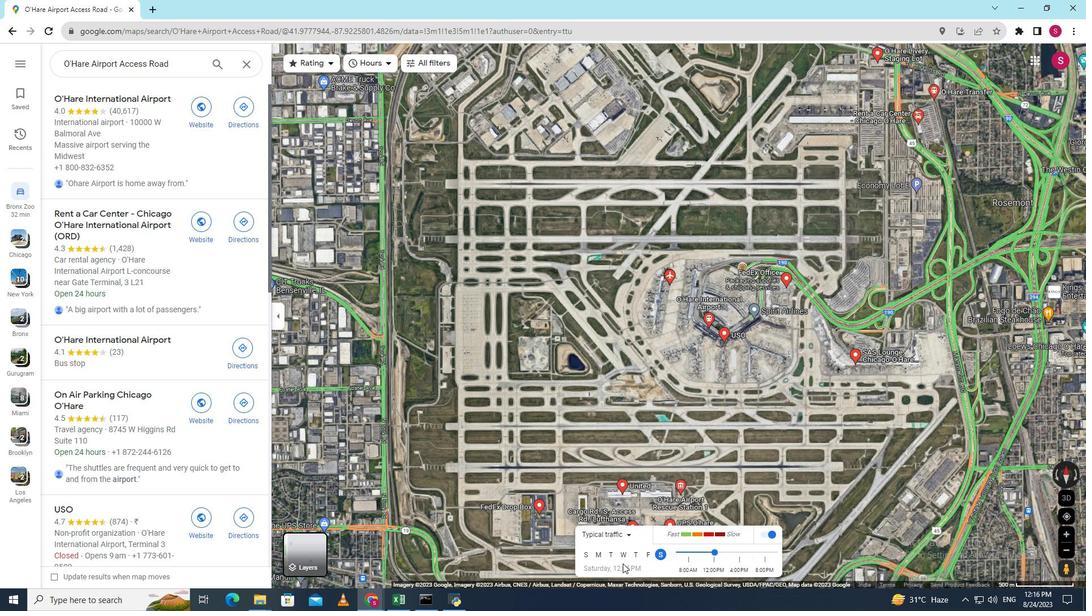 
